 Task: Select option "Nobody" in board creation restrictions.
Action: Mouse moved to (83, 183)
Screenshot: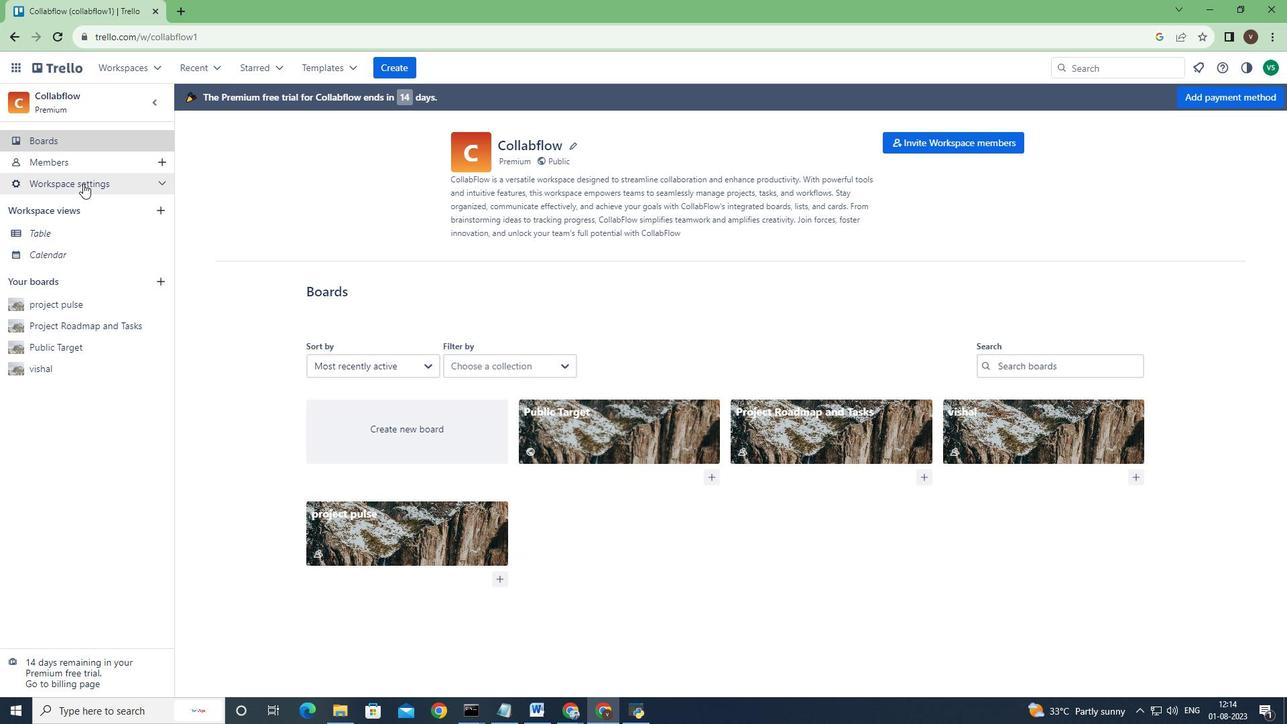 
Action: Mouse pressed left at (83, 183)
Screenshot: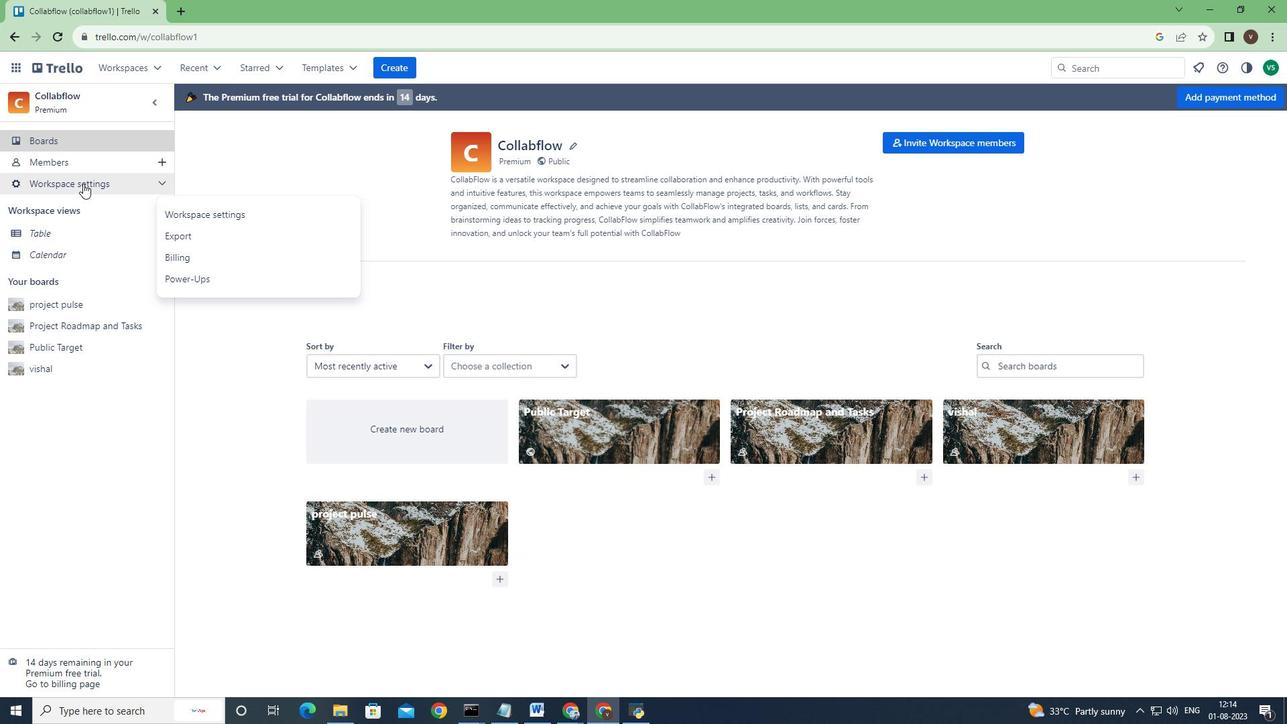 
Action: Mouse moved to (250, 219)
Screenshot: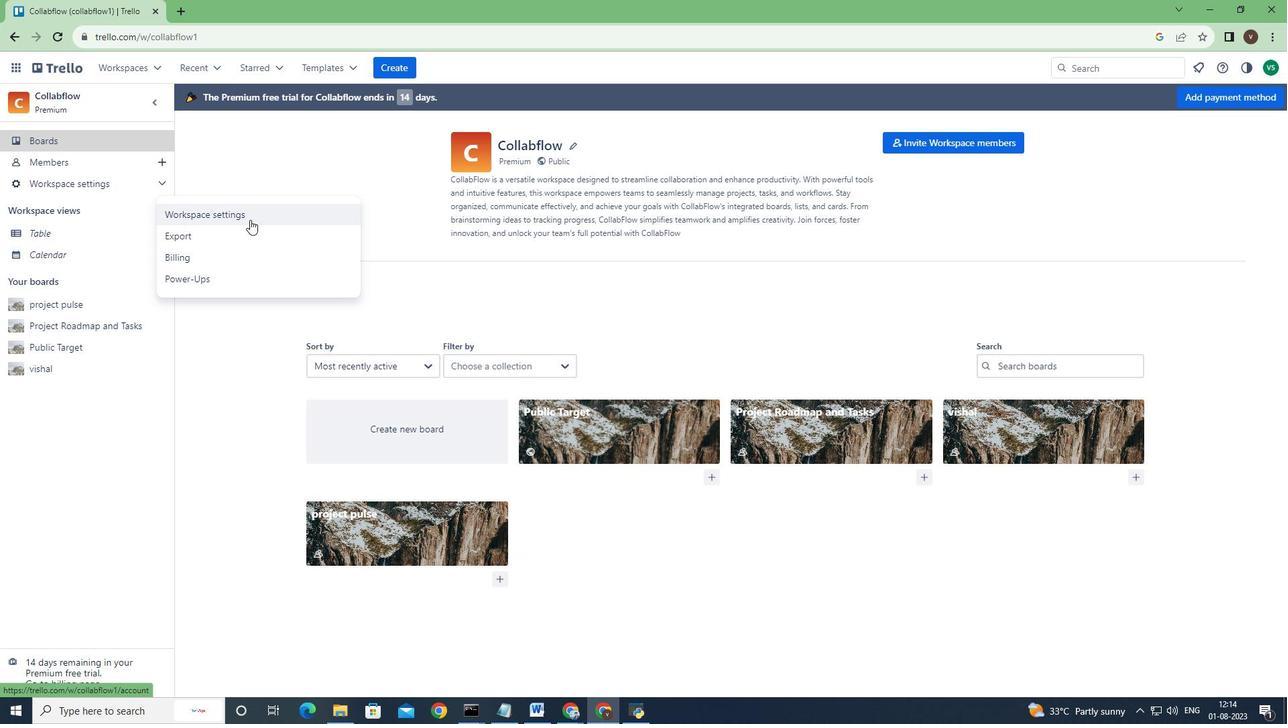 
Action: Mouse pressed left at (250, 219)
Screenshot: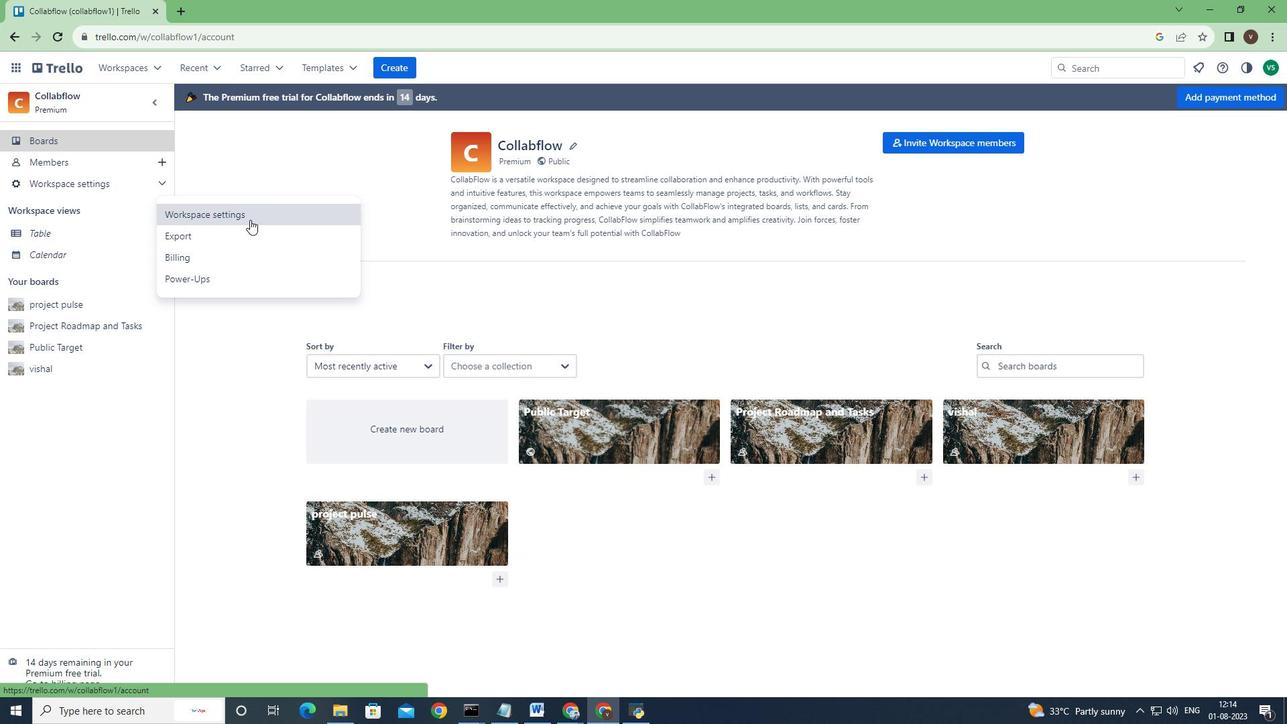 
Action: Mouse moved to (977, 506)
Screenshot: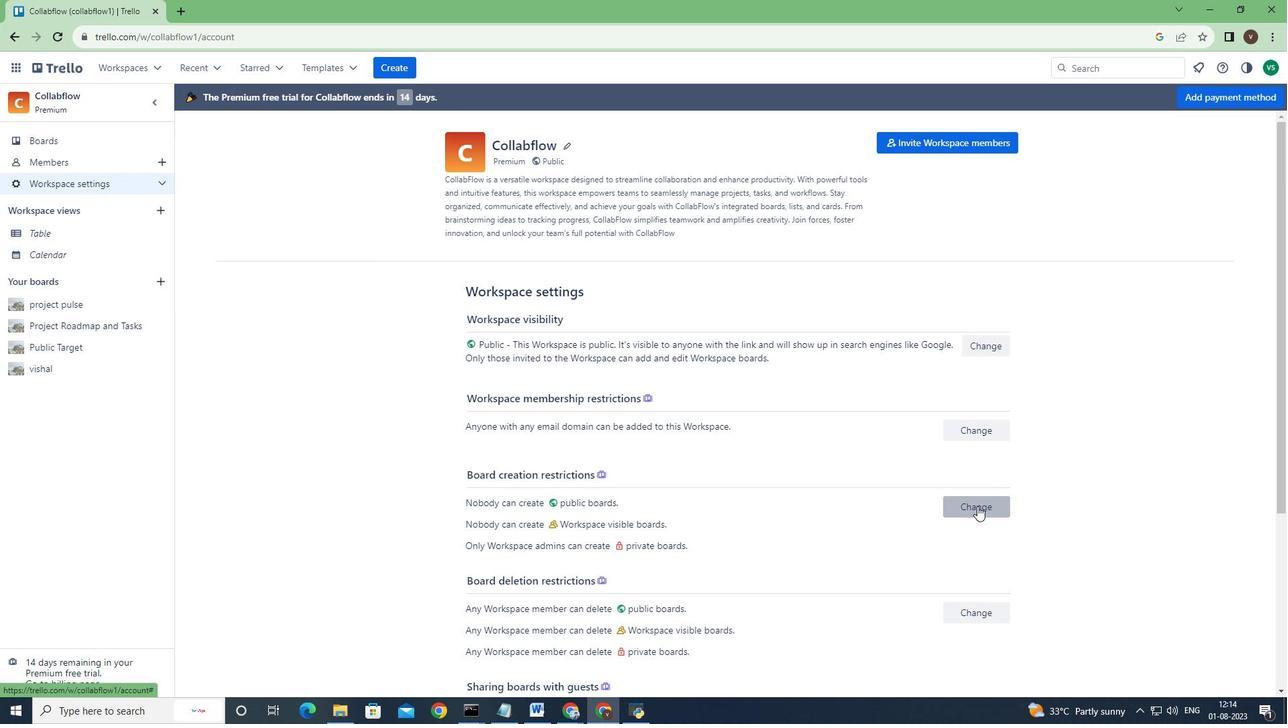
Action: Mouse pressed left at (977, 506)
Screenshot: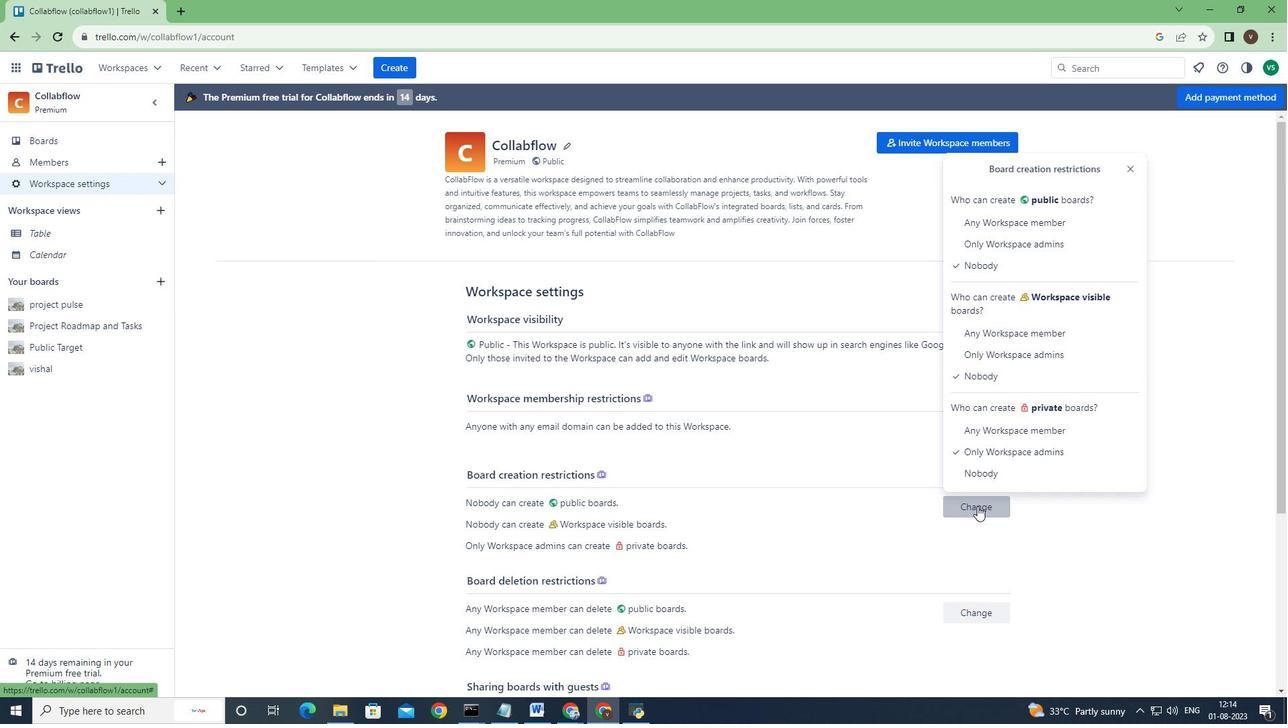 
Action: Mouse moved to (986, 474)
Screenshot: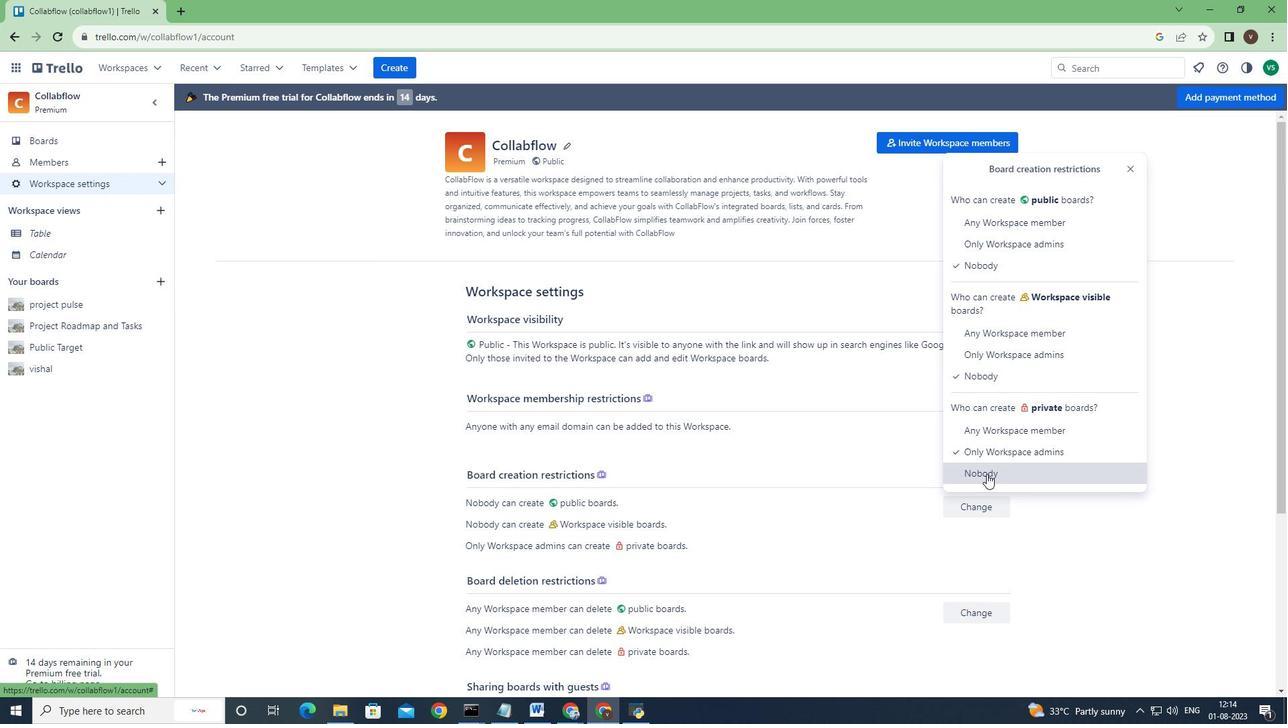 
Action: Mouse pressed left at (986, 474)
Screenshot: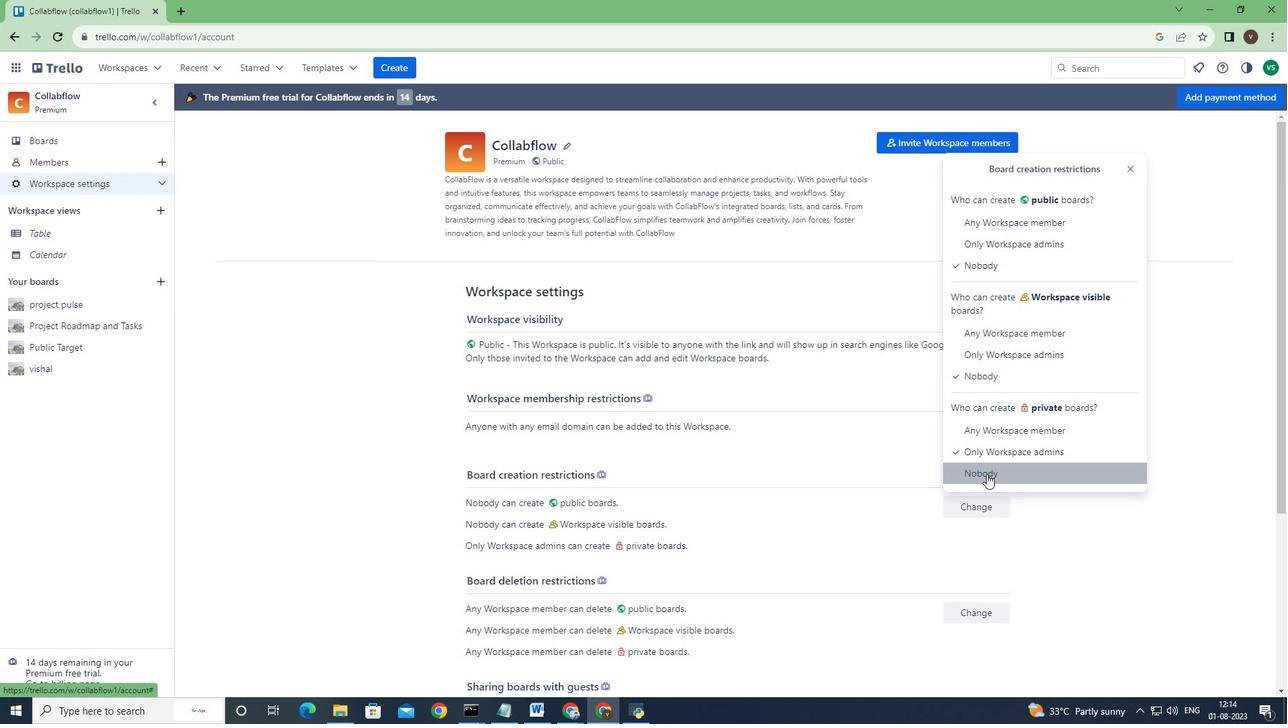 
Action: Mouse moved to (848, 508)
Screenshot: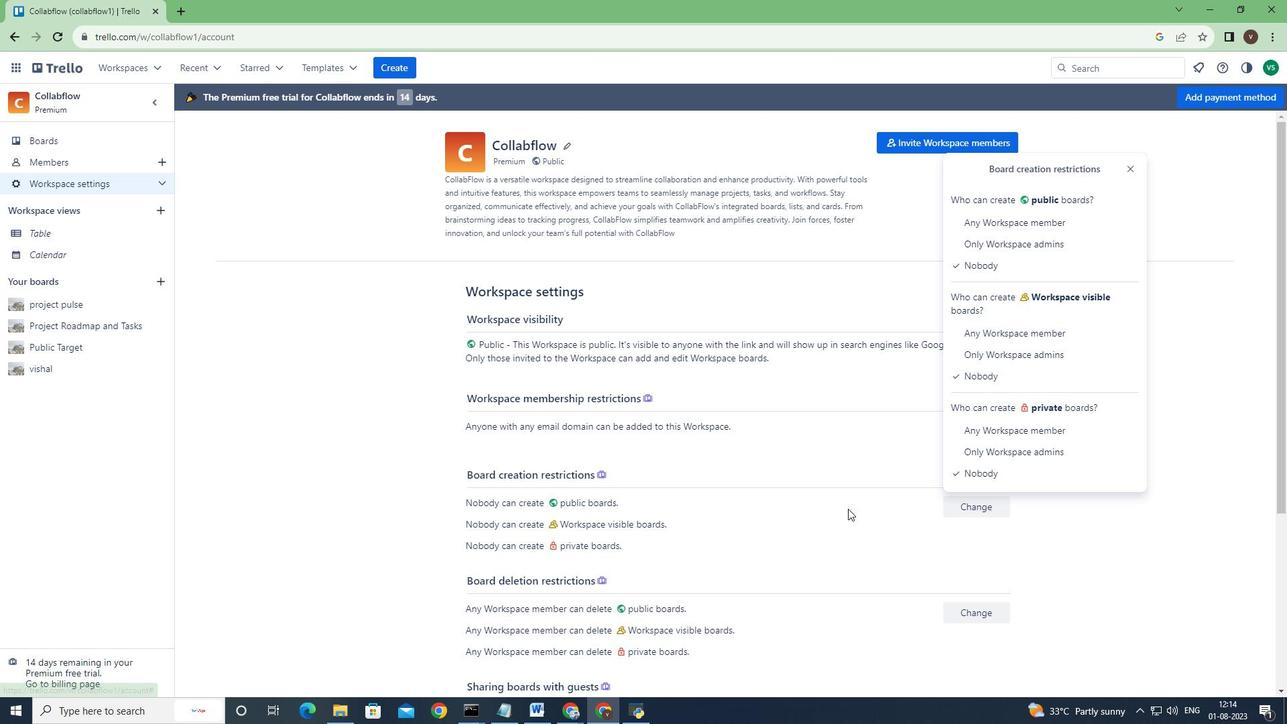 
